 Task: Set the Layer A segments to count for the ISDB-T reception parameter to 2.
Action: Mouse moved to (102, 16)
Screenshot: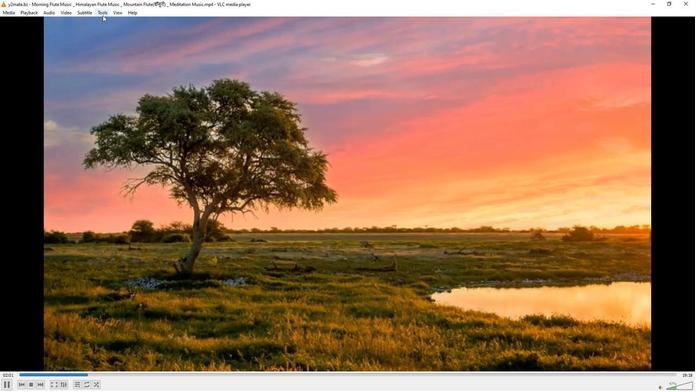 
Action: Mouse pressed left at (102, 16)
Screenshot: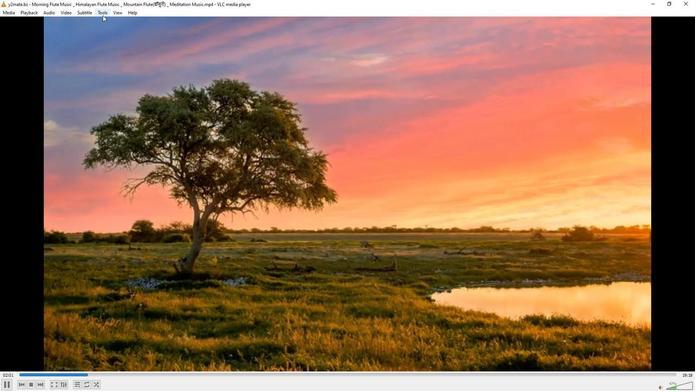 
Action: Mouse moved to (114, 98)
Screenshot: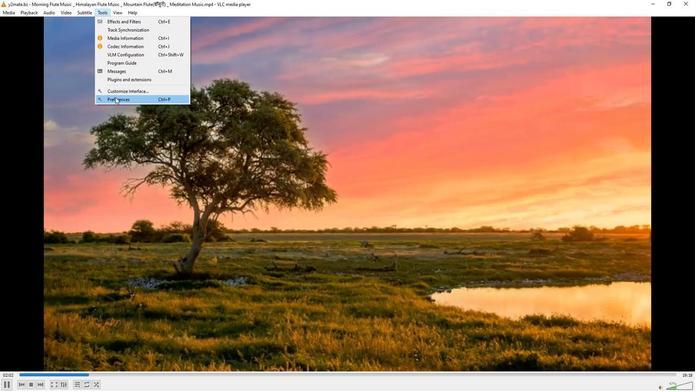 
Action: Mouse pressed left at (114, 98)
Screenshot: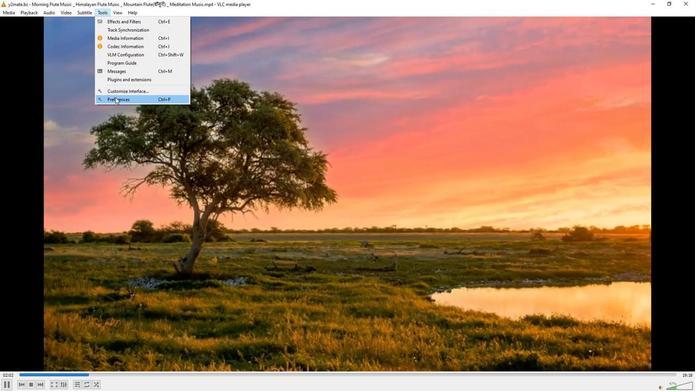 
Action: Mouse moved to (229, 318)
Screenshot: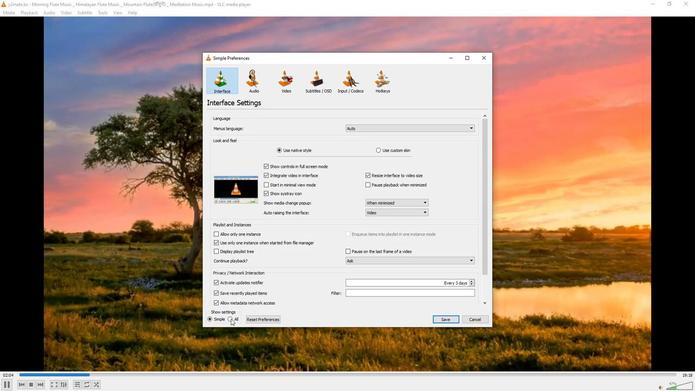 
Action: Mouse pressed left at (229, 318)
Screenshot: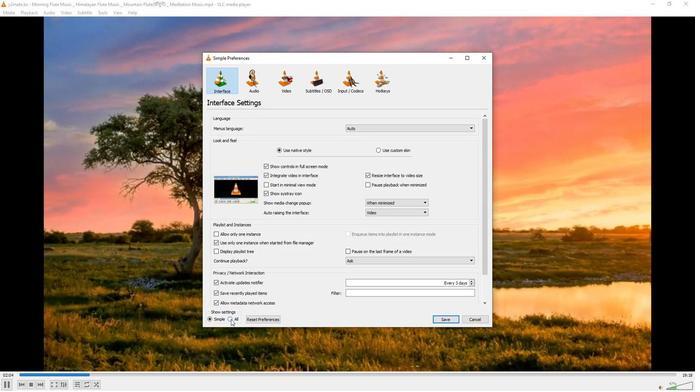 
Action: Mouse moved to (219, 195)
Screenshot: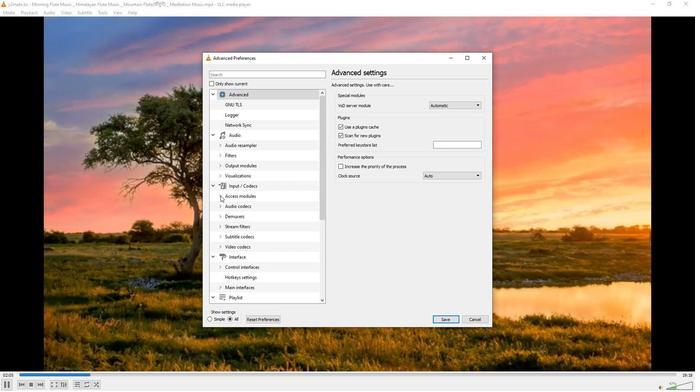 
Action: Mouse pressed left at (219, 195)
Screenshot: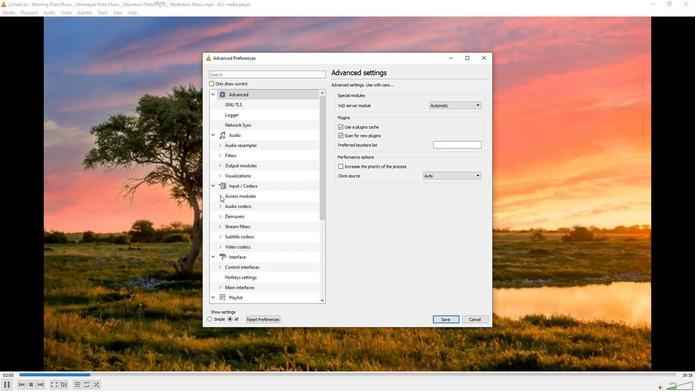 
Action: Mouse moved to (233, 254)
Screenshot: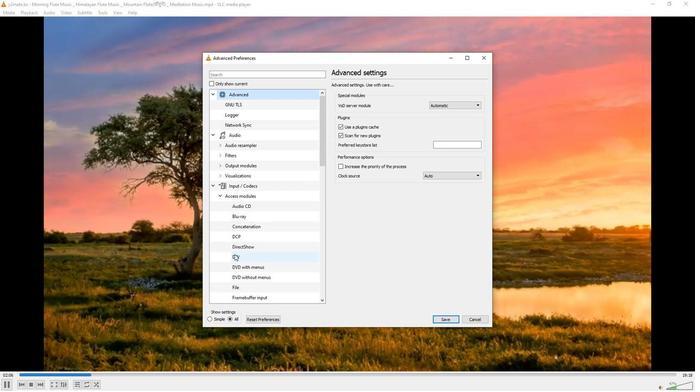 
Action: Mouse pressed left at (233, 254)
Screenshot: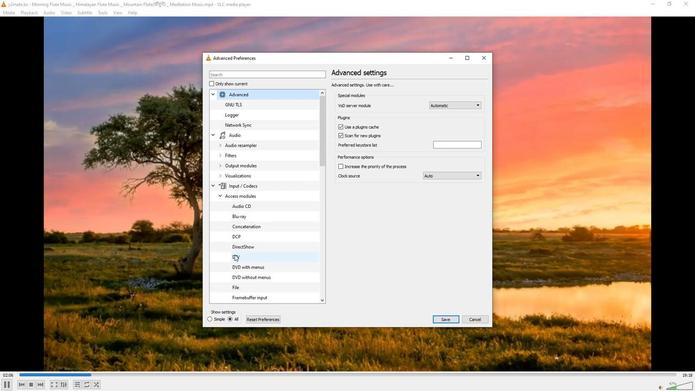 
Action: Mouse moved to (470, 256)
Screenshot: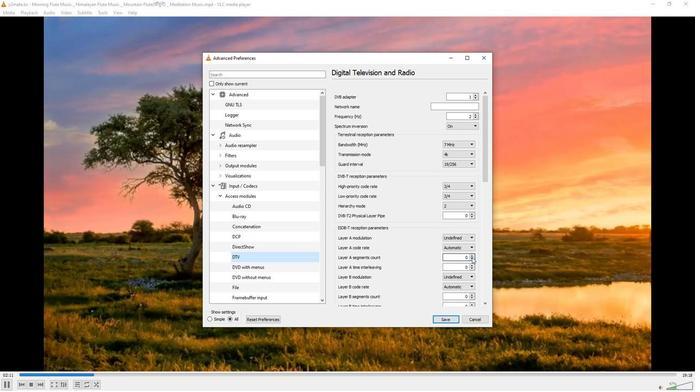 
Action: Mouse pressed left at (470, 256)
Screenshot: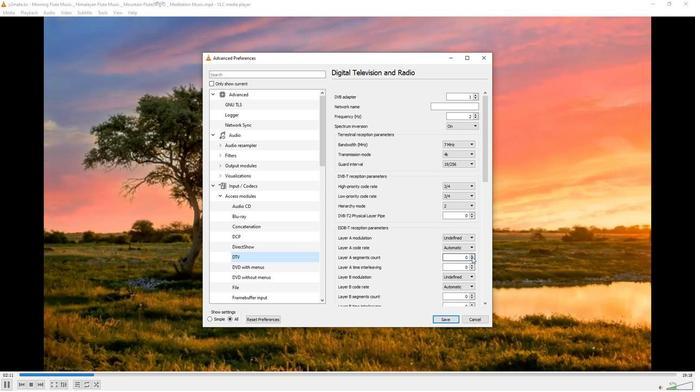 
Action: Mouse moved to (470, 255)
Screenshot: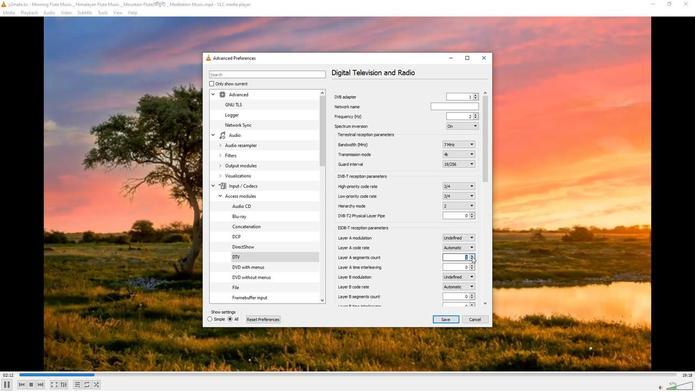 
Action: Mouse pressed left at (470, 255)
Screenshot: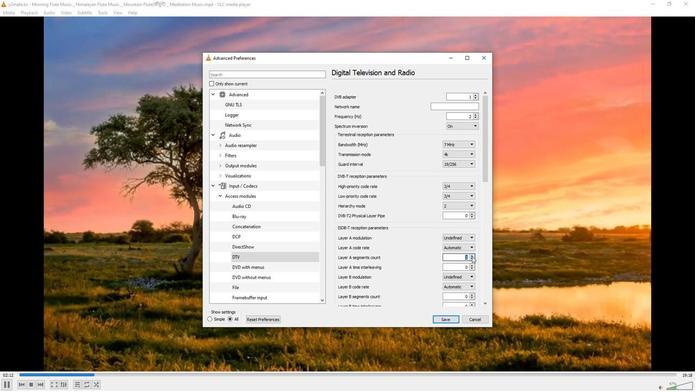 
Action: Mouse moved to (423, 256)
Screenshot: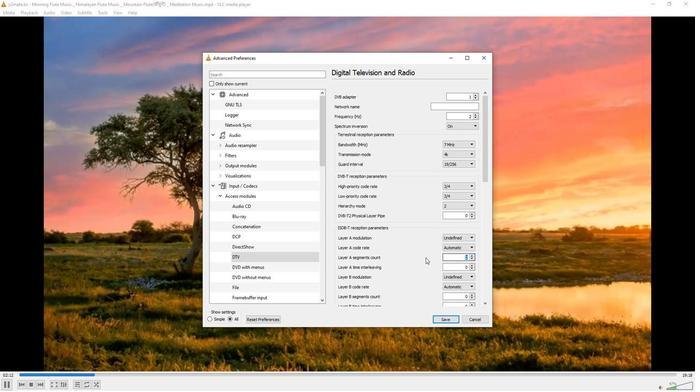 
Action: Mouse pressed left at (423, 256)
Screenshot: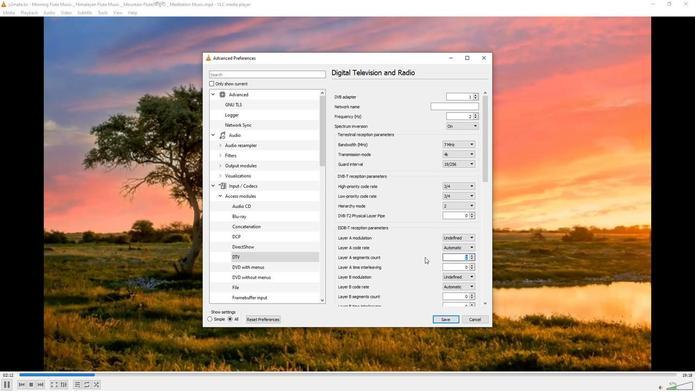 
